 Task: Use Airplane Cabin Effect in this video Movie B.mp4
Action: Mouse moved to (235, 99)
Screenshot: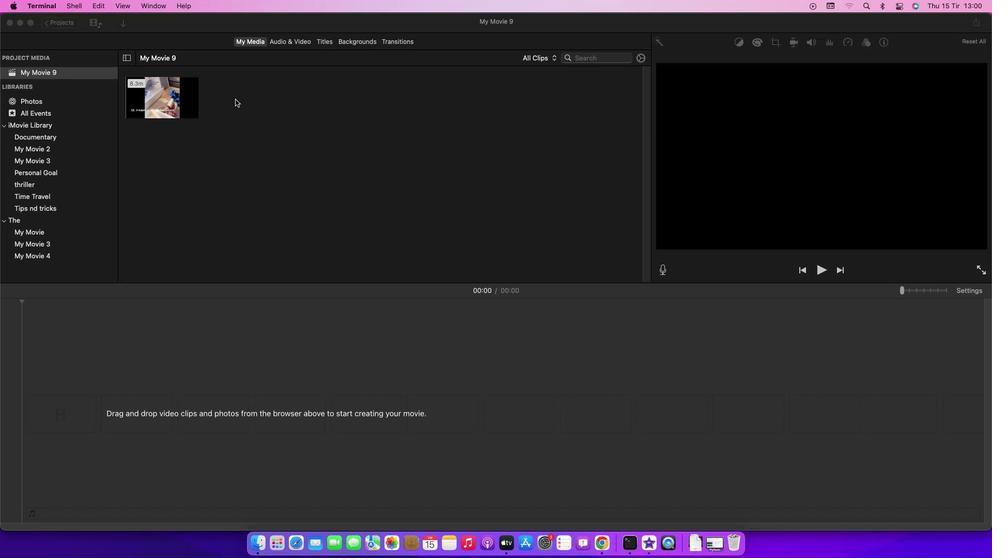 
Action: Mouse pressed left at (235, 99)
Screenshot: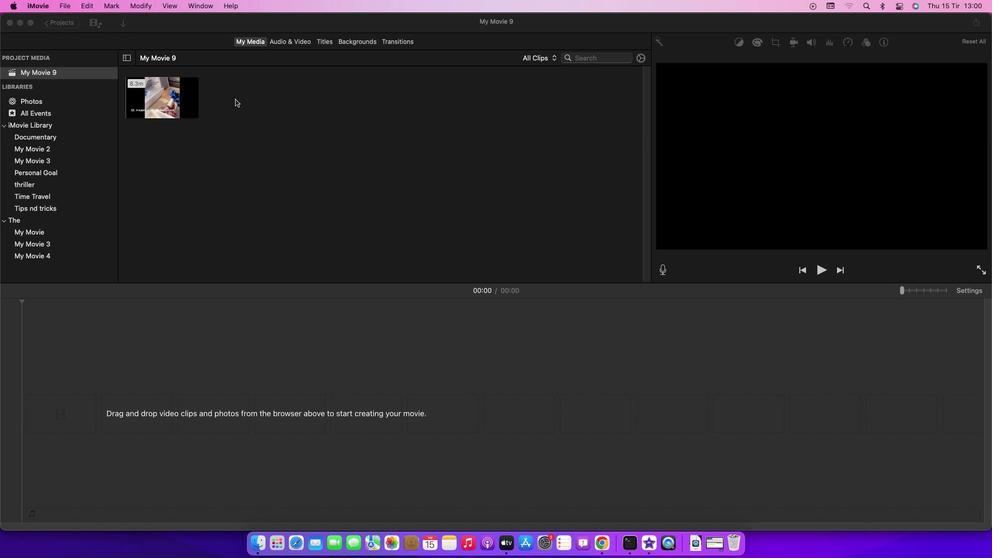 
Action: Mouse moved to (150, 100)
Screenshot: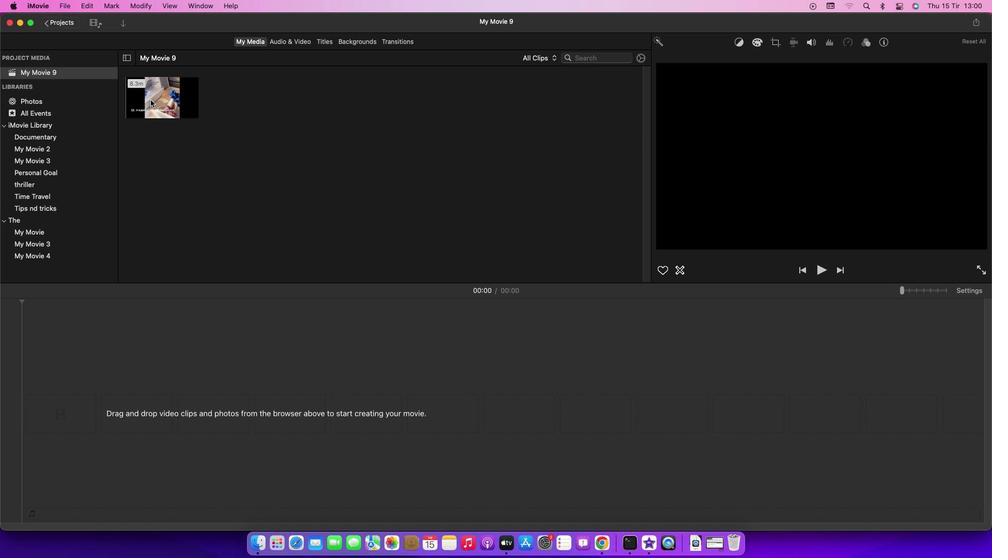 
Action: Mouse pressed left at (150, 100)
Screenshot: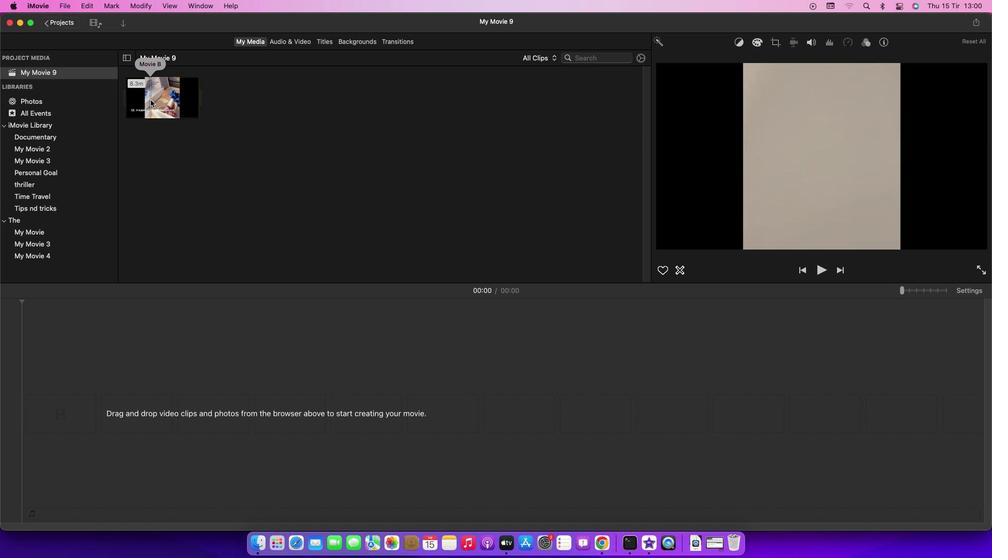 
Action: Mouse moved to (158, 96)
Screenshot: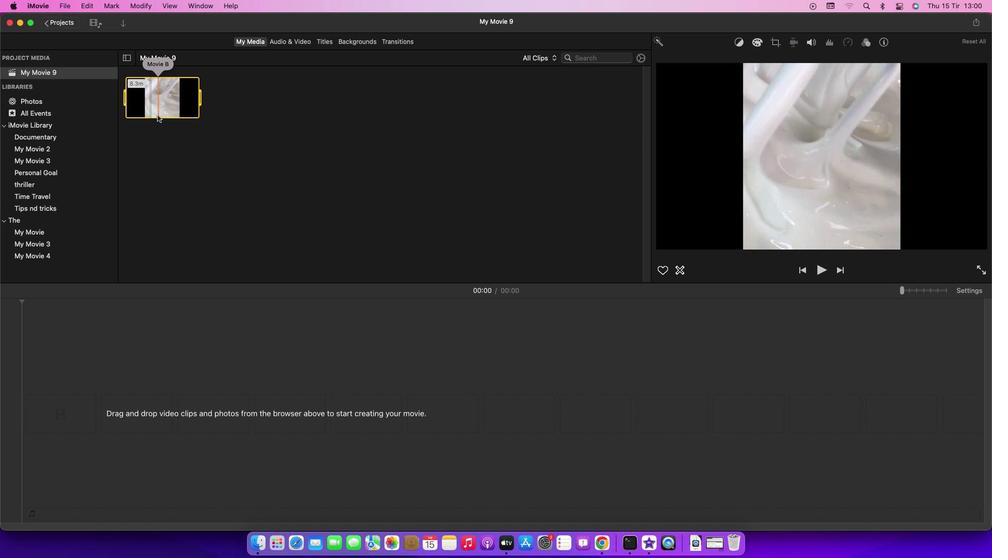 
Action: Mouse pressed left at (158, 96)
Screenshot: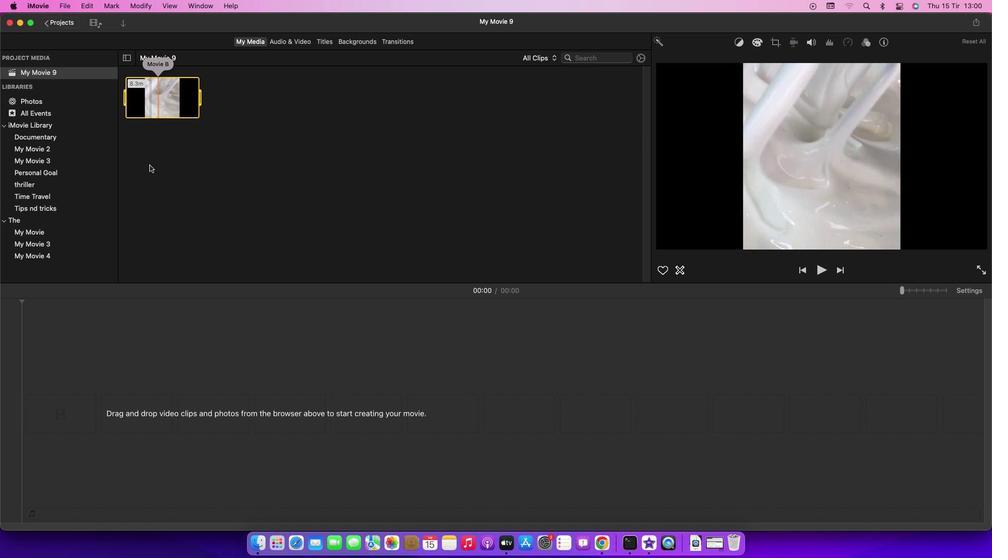 
Action: Mouse moved to (285, 41)
Screenshot: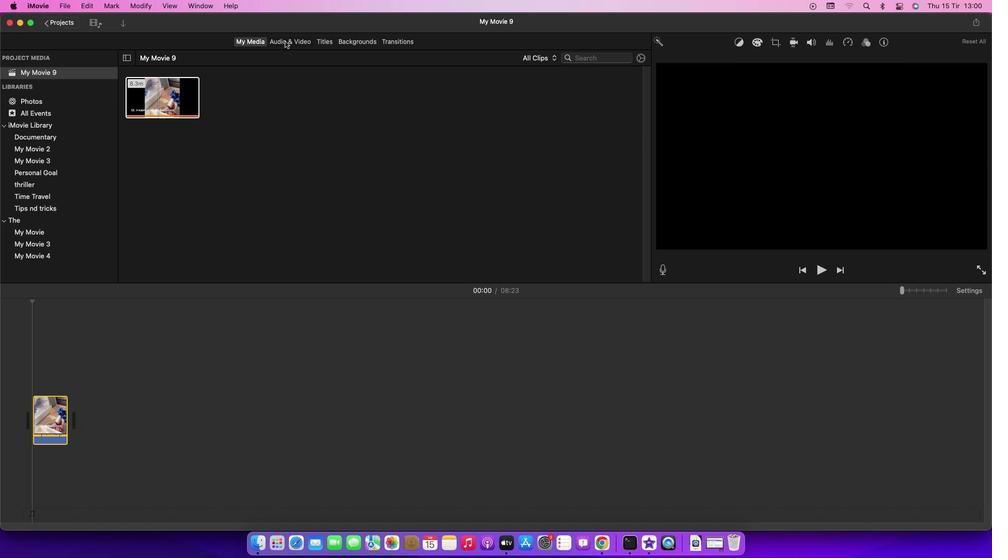 
Action: Mouse pressed left at (285, 41)
Screenshot: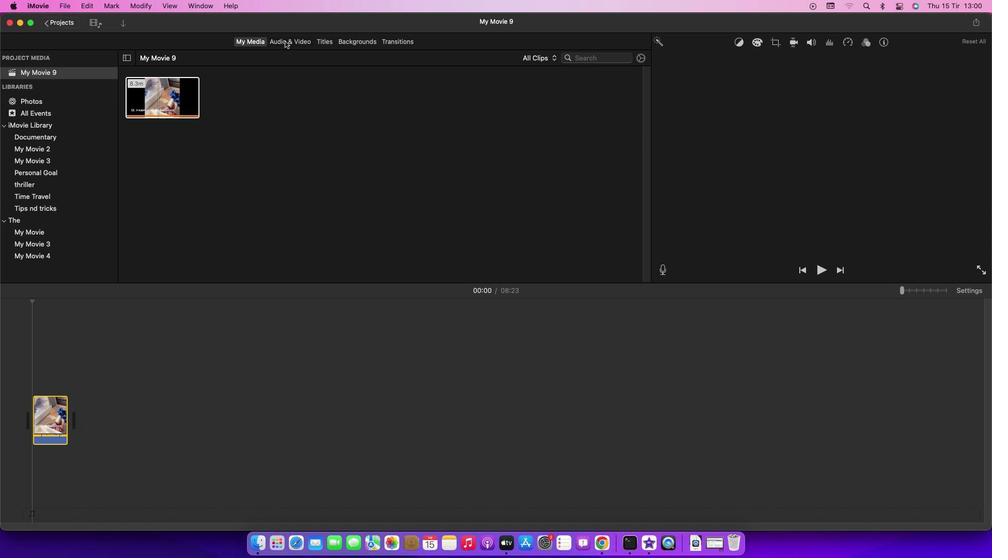 
Action: Mouse moved to (58, 99)
Screenshot: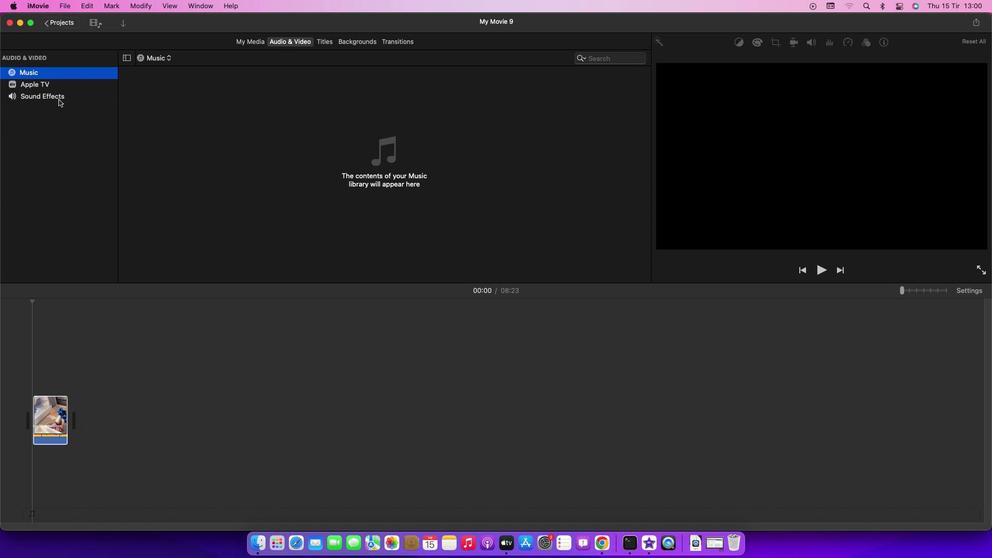 
Action: Mouse pressed left at (58, 99)
Screenshot: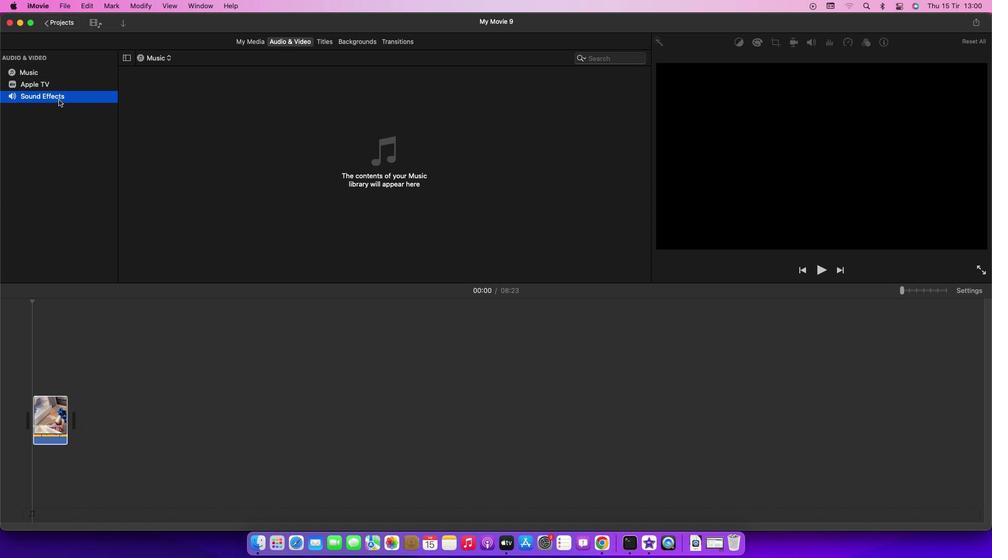 
Action: Mouse moved to (198, 227)
Screenshot: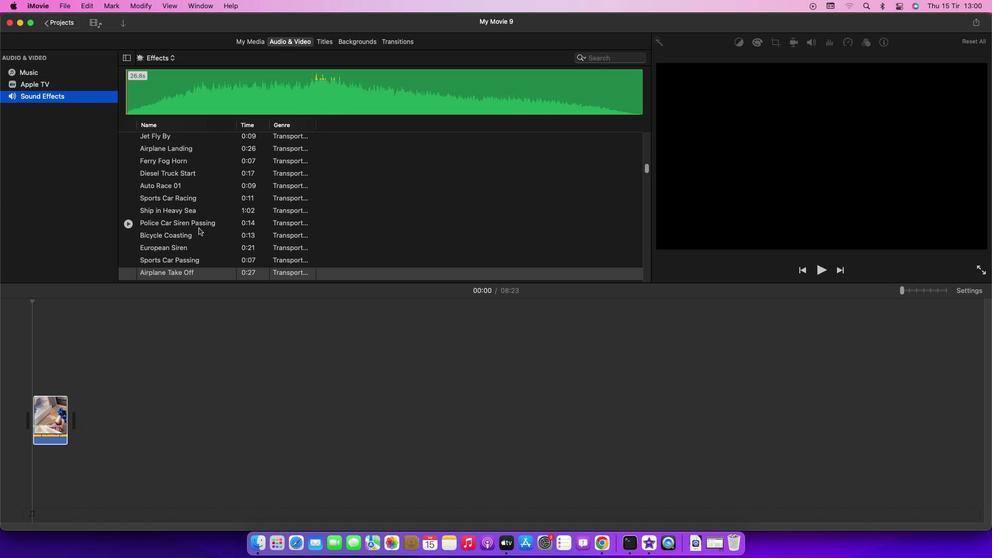 
Action: Mouse scrolled (198, 227) with delta (0, 0)
Screenshot: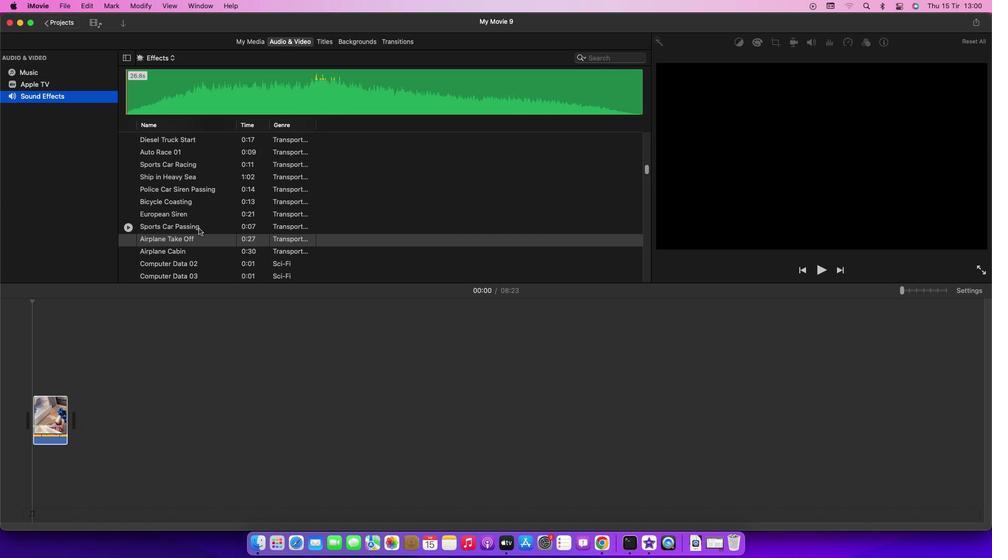 
Action: Mouse scrolled (198, 227) with delta (0, 0)
Screenshot: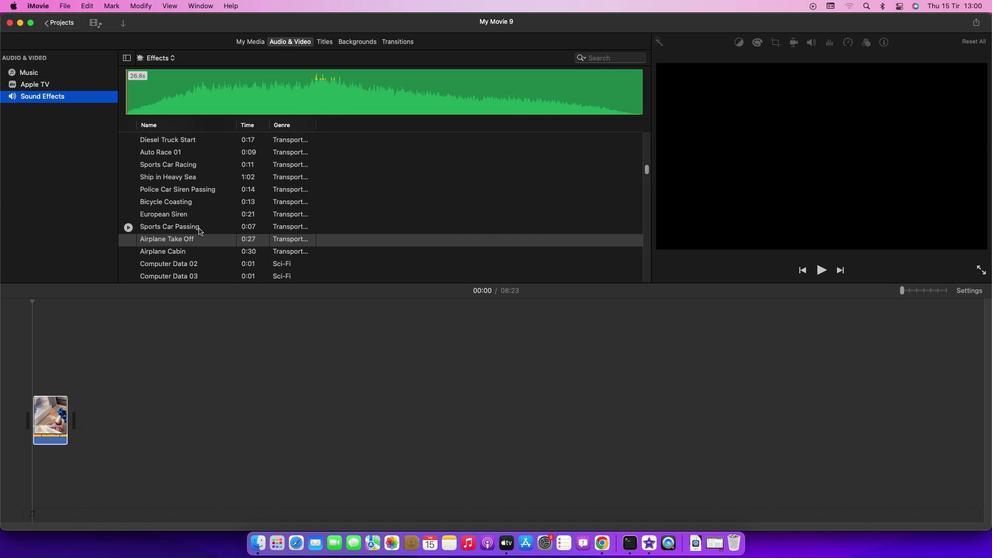 
Action: Mouse scrolled (198, 227) with delta (0, 0)
Screenshot: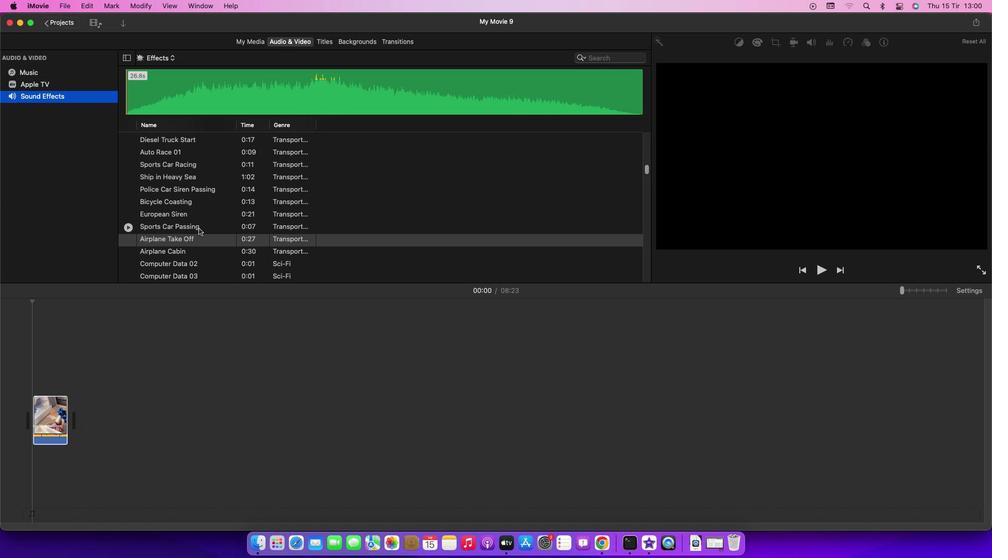 
Action: Mouse moved to (177, 251)
Screenshot: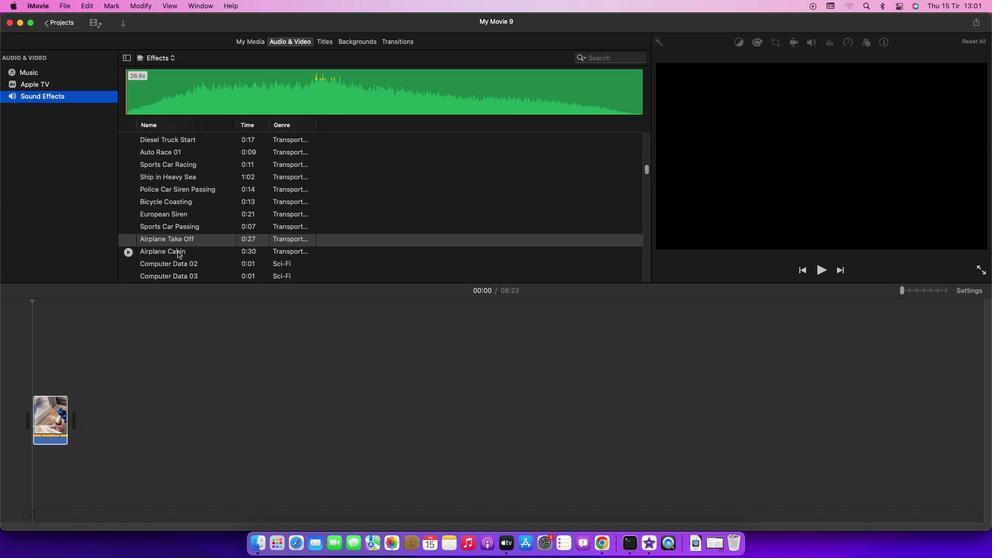 
Action: Mouse pressed left at (177, 251)
Screenshot: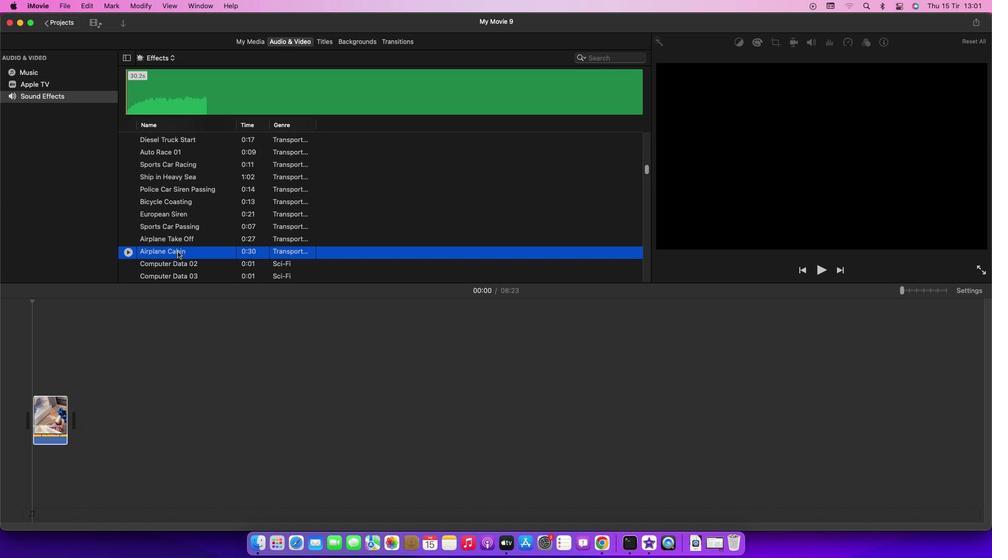 
Action: Mouse pressed left at (177, 251)
Screenshot: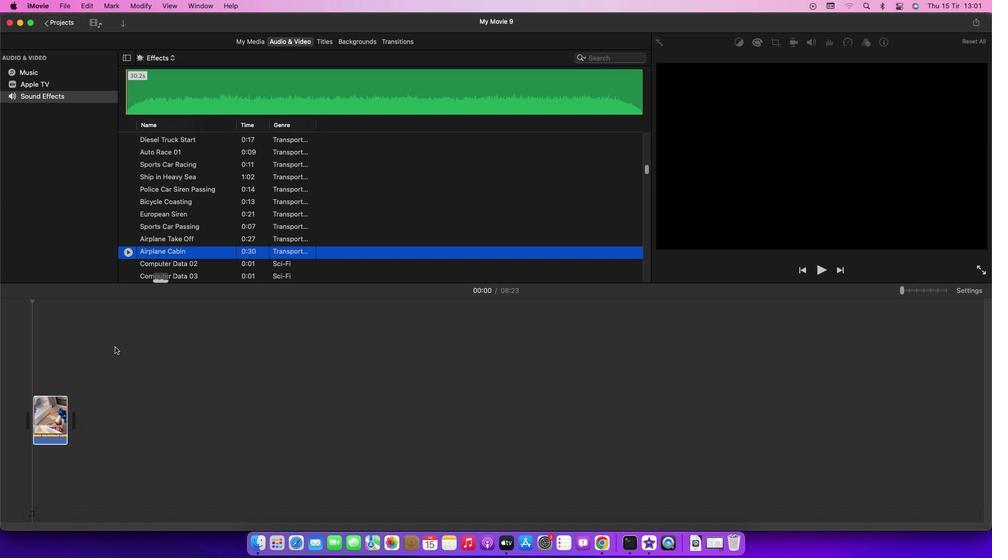 
Action: Mouse moved to (232, 435)
Screenshot: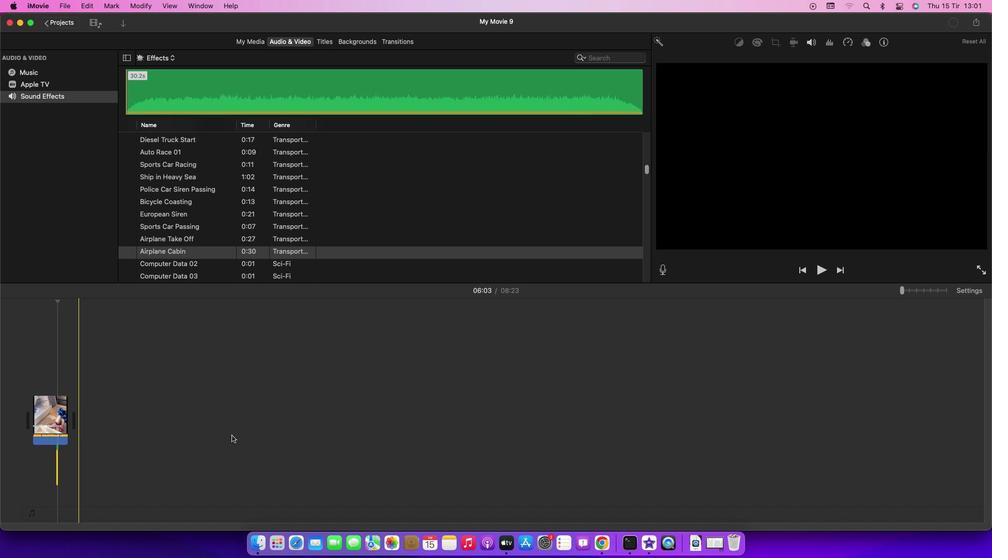 
